 Task: Open Outlook and navigate to the Trust Center to view the Microsoft Trust Center webpage.
Action: Mouse moved to (49, 26)
Screenshot: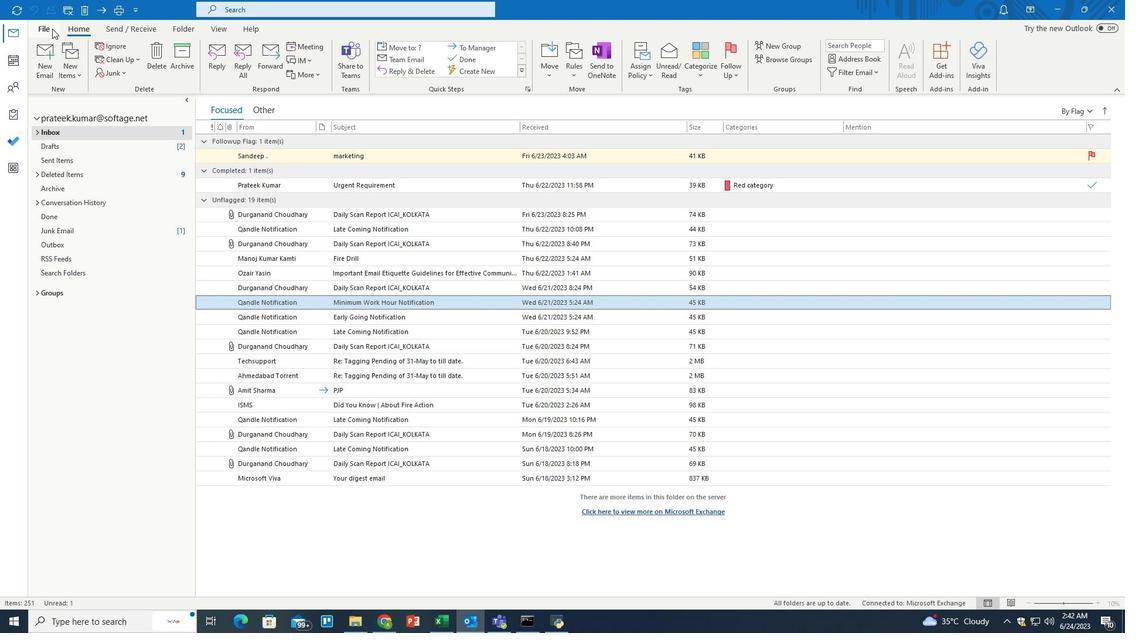 
Action: Mouse pressed left at (49, 26)
Screenshot: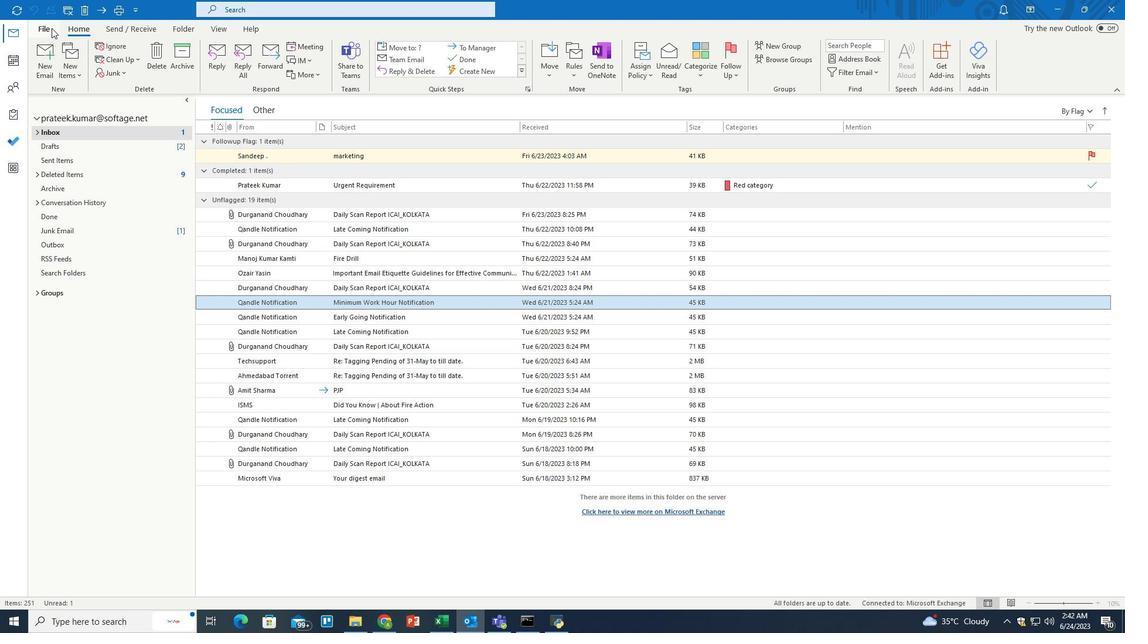 
Action: Mouse moved to (38, 560)
Screenshot: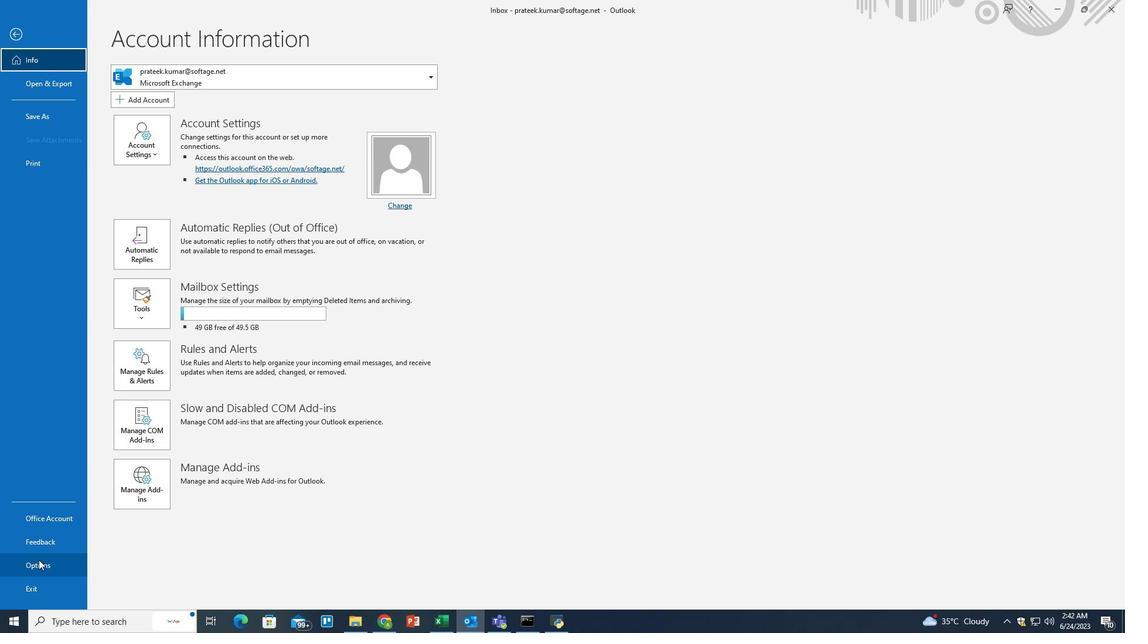 
Action: Mouse pressed left at (38, 560)
Screenshot: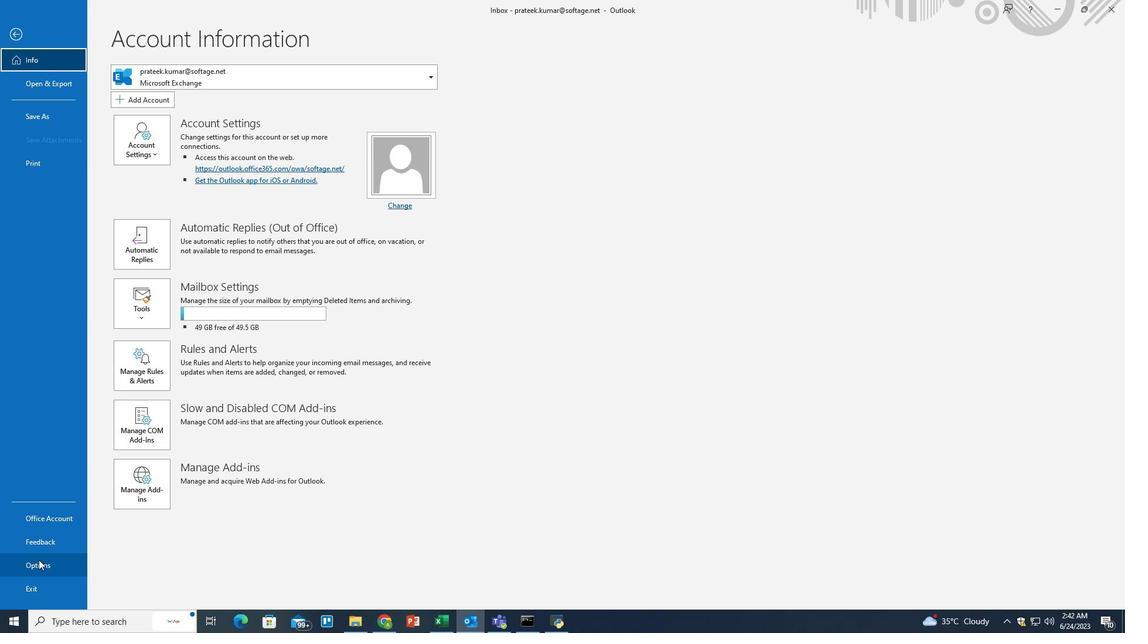 
Action: Mouse moved to (351, 350)
Screenshot: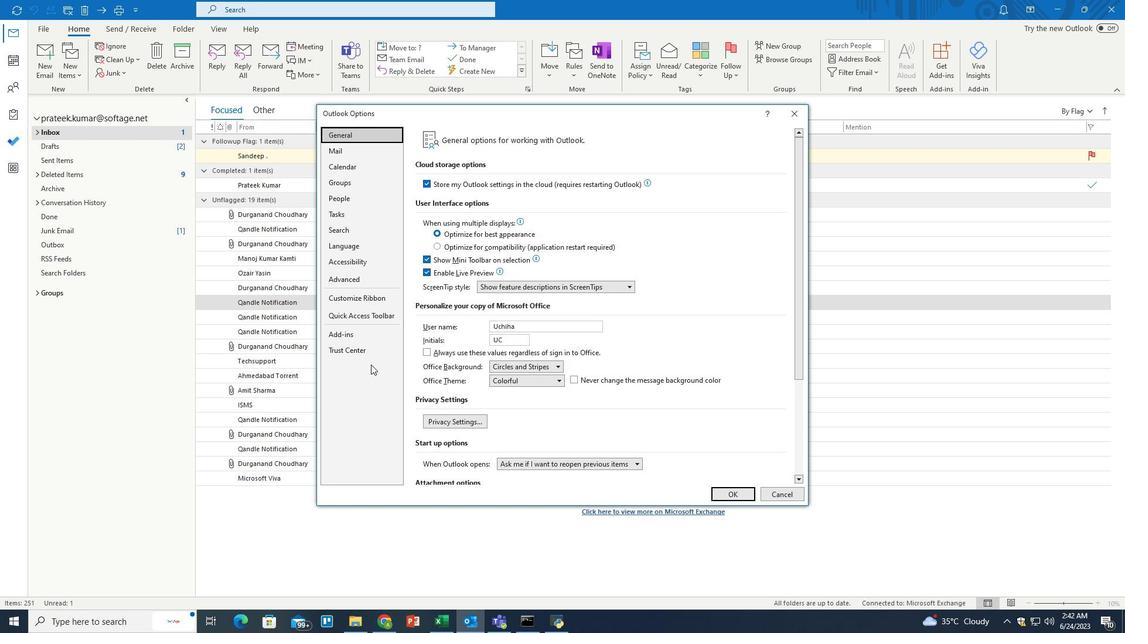 
Action: Mouse pressed left at (351, 350)
Screenshot: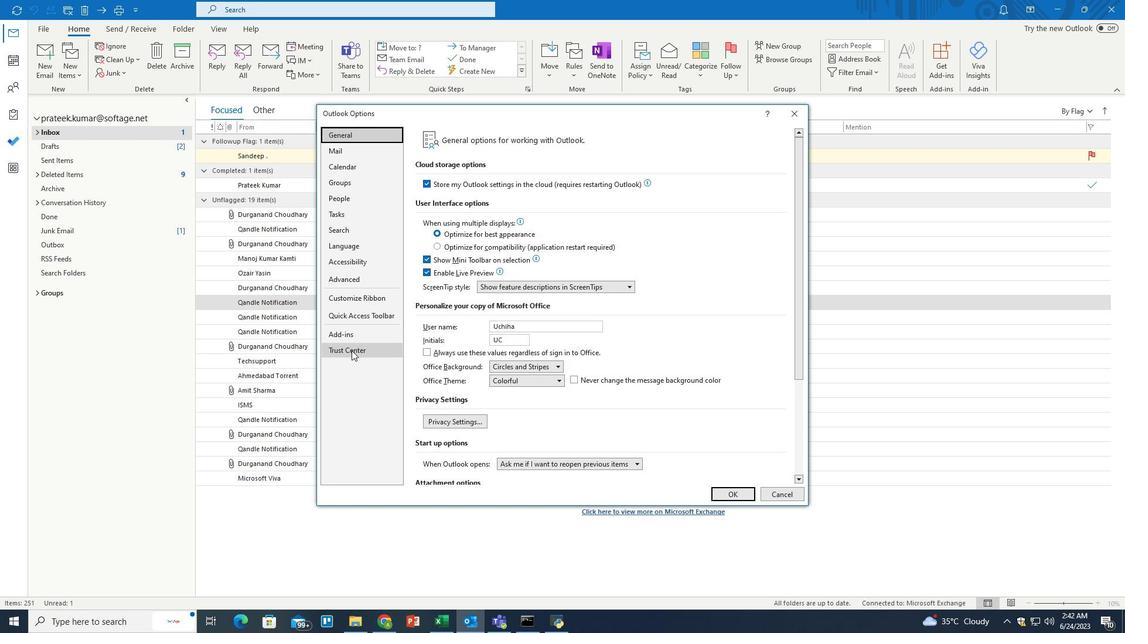 
Action: Mouse moved to (458, 199)
Screenshot: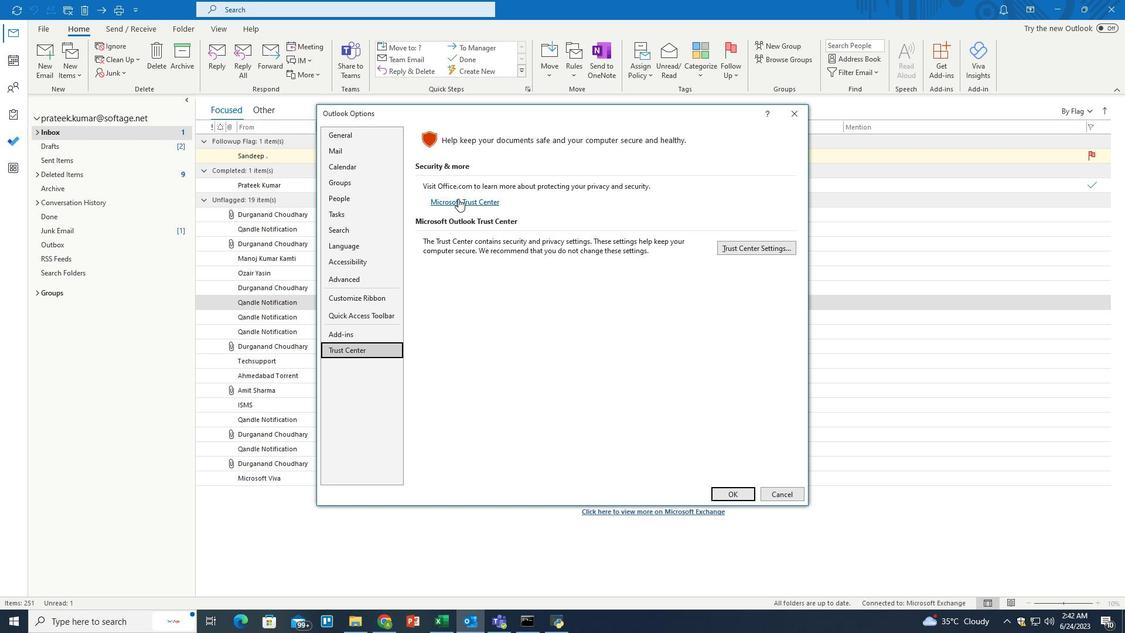 
Action: Mouse pressed left at (458, 199)
Screenshot: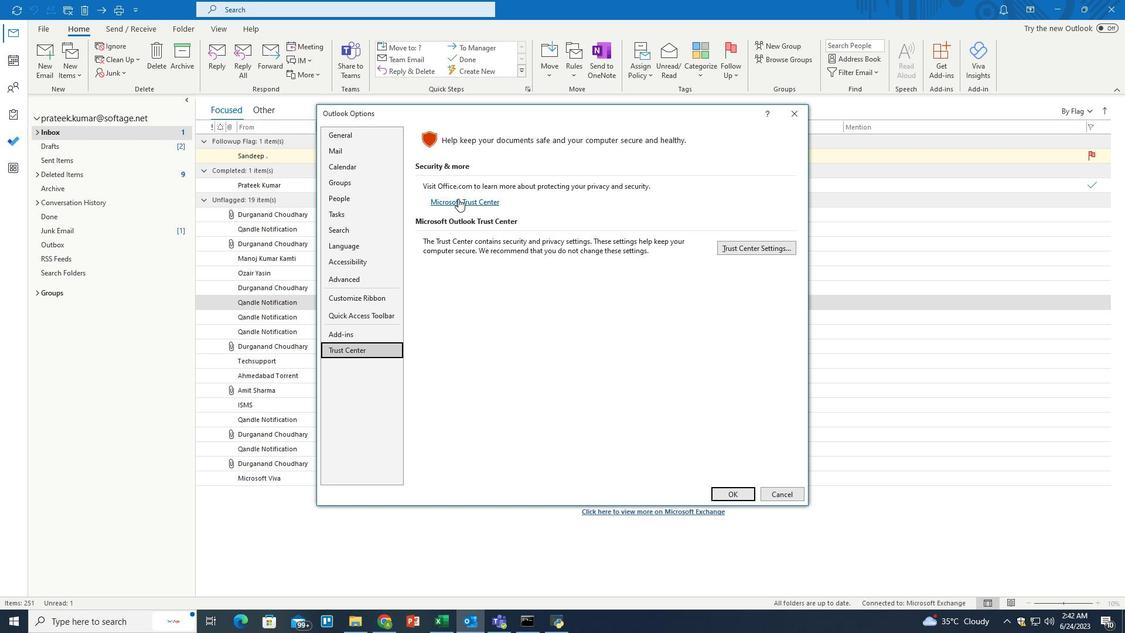 
Action: Mouse moved to (483, 257)
Screenshot: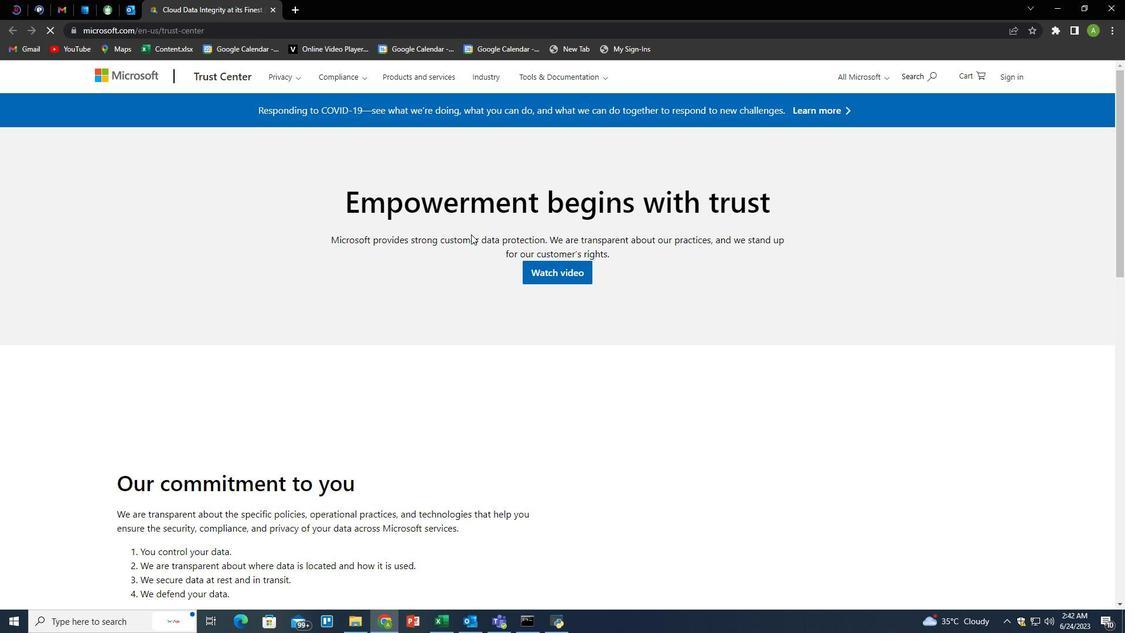 
